 Task: Change the midpoint to percentile.
Action: Mouse moved to (133, 87)
Screenshot: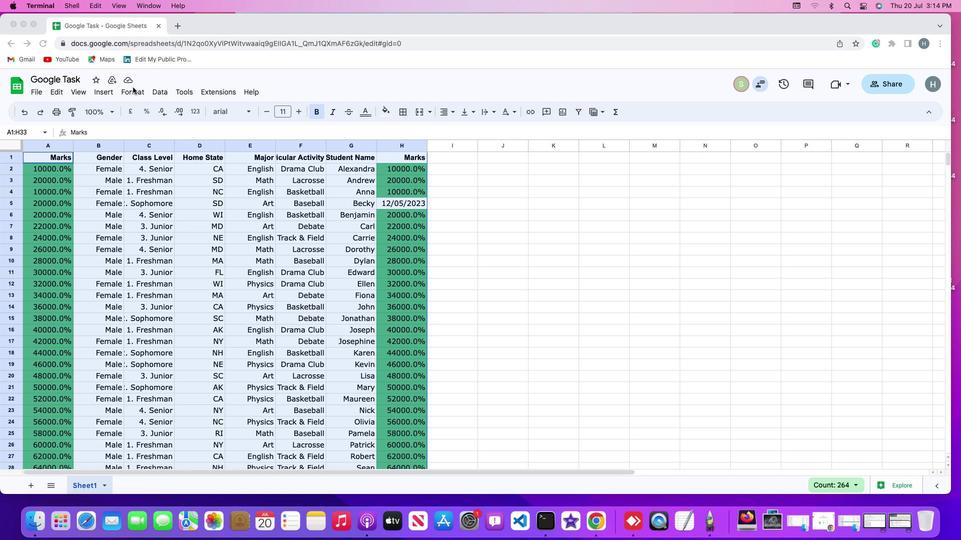 
Action: Mouse pressed left at (133, 87)
Screenshot: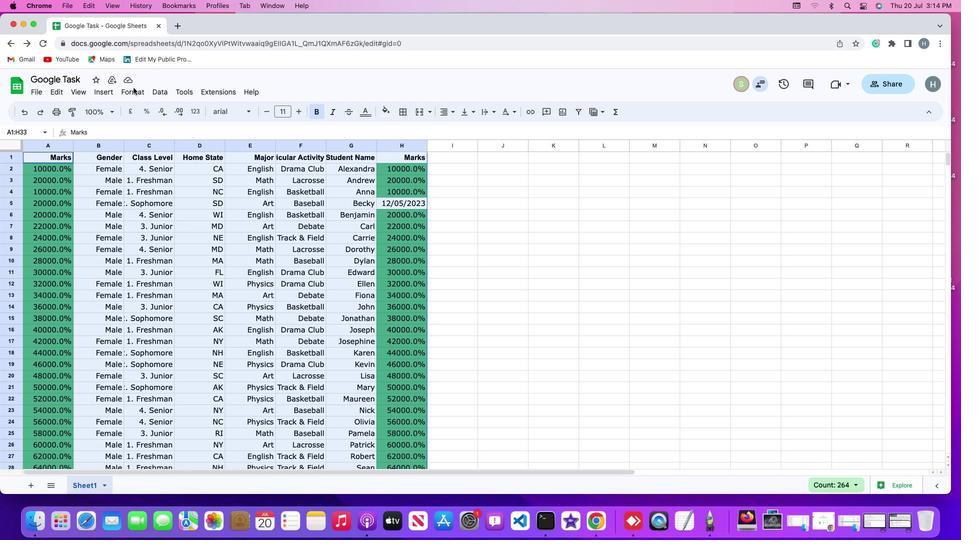 
Action: Mouse moved to (133, 89)
Screenshot: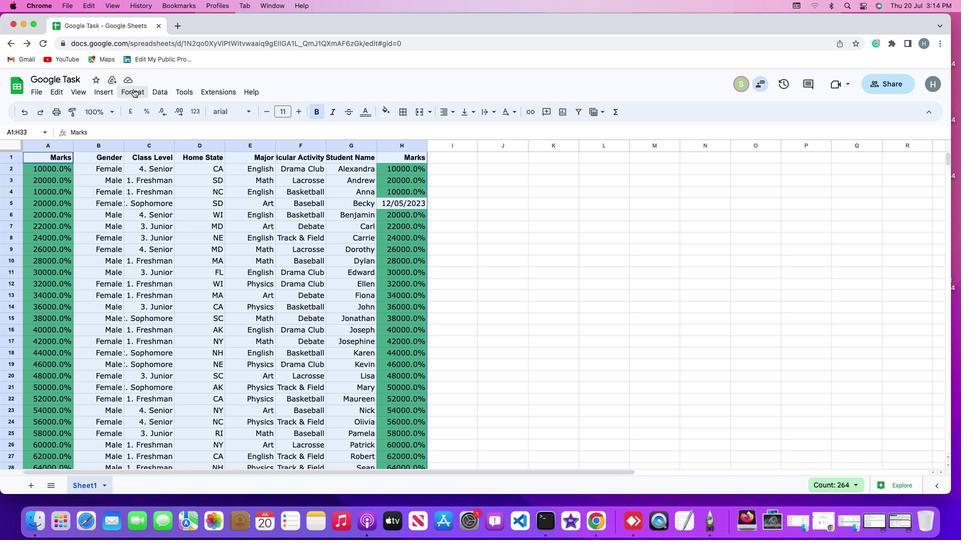 
Action: Mouse pressed left at (133, 89)
Screenshot: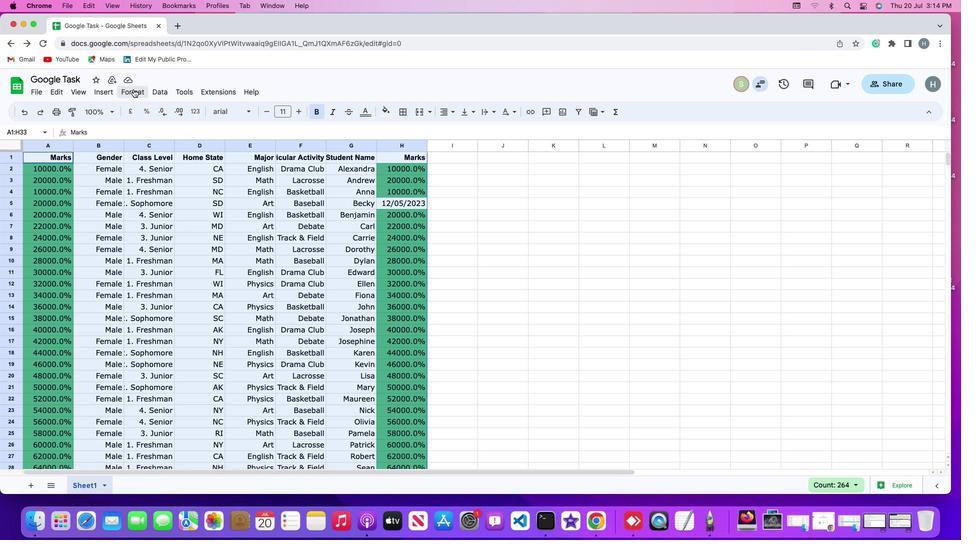 
Action: Mouse moved to (153, 261)
Screenshot: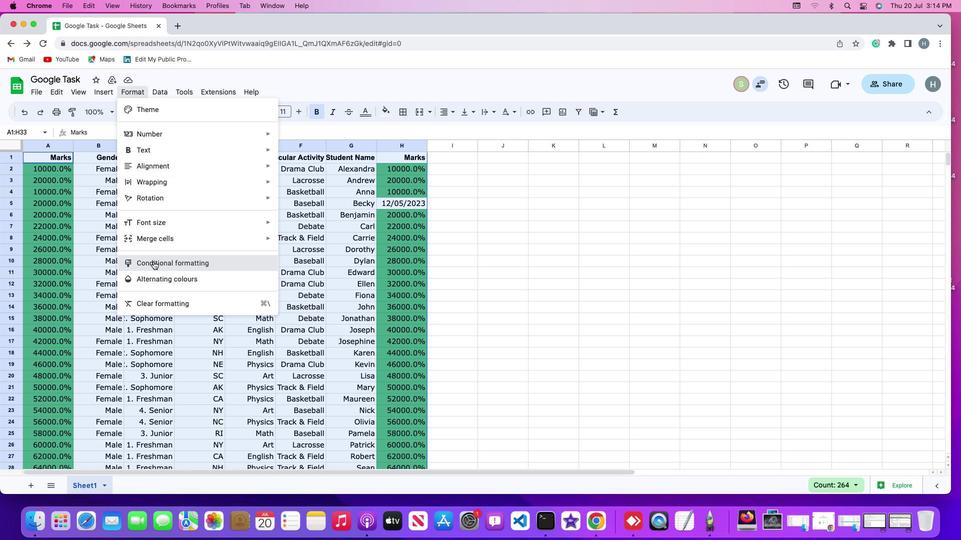 
Action: Mouse pressed left at (153, 261)
Screenshot: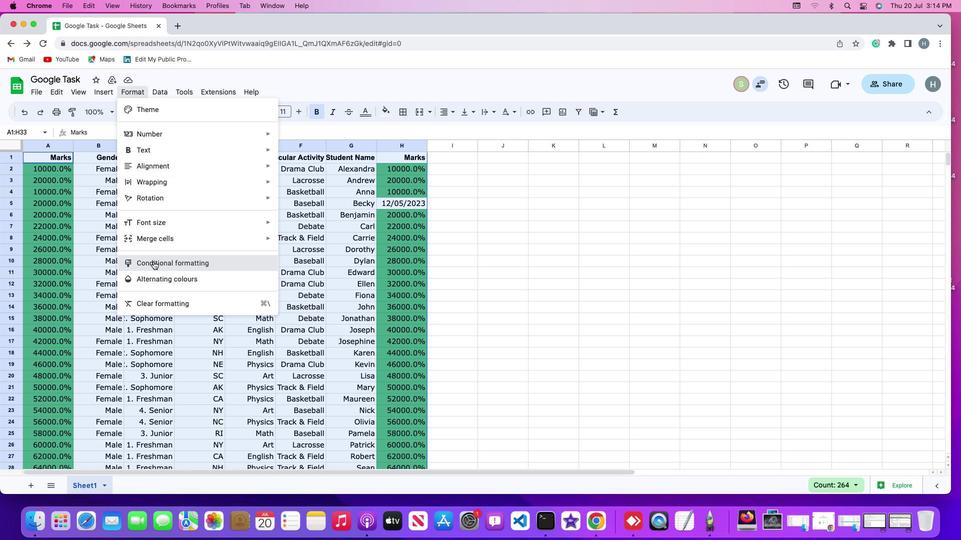 
Action: Mouse moved to (823, 183)
Screenshot: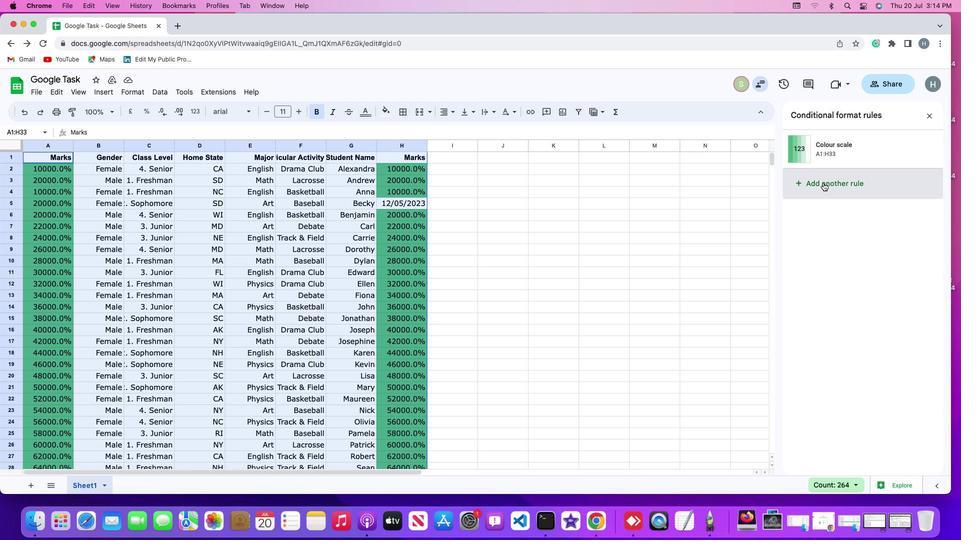 
Action: Mouse pressed left at (823, 183)
Screenshot: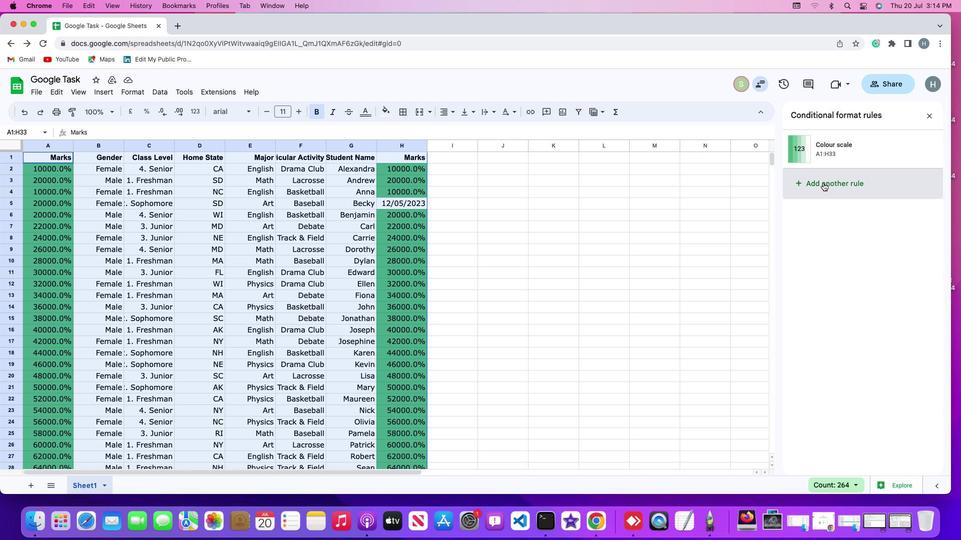 
Action: Mouse moved to (906, 141)
Screenshot: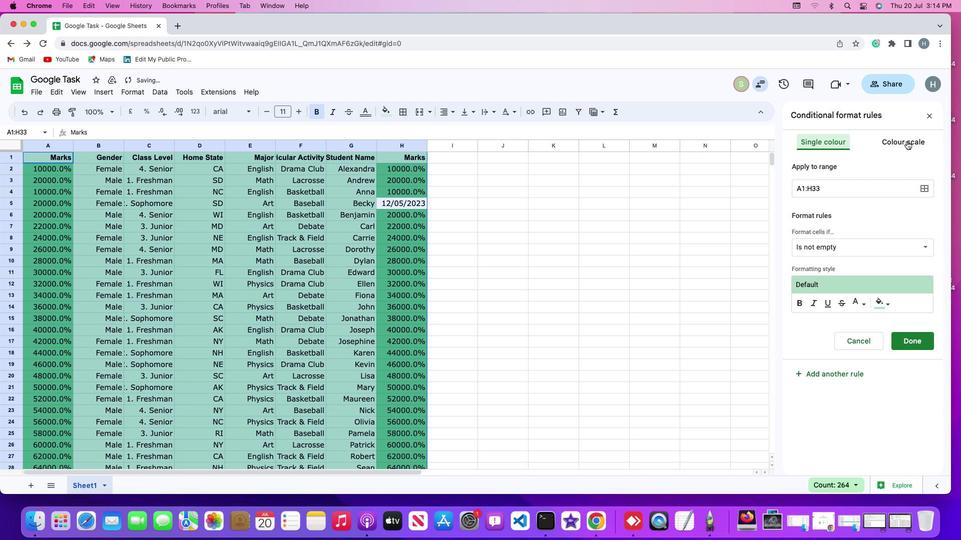 
Action: Mouse pressed left at (906, 141)
Screenshot: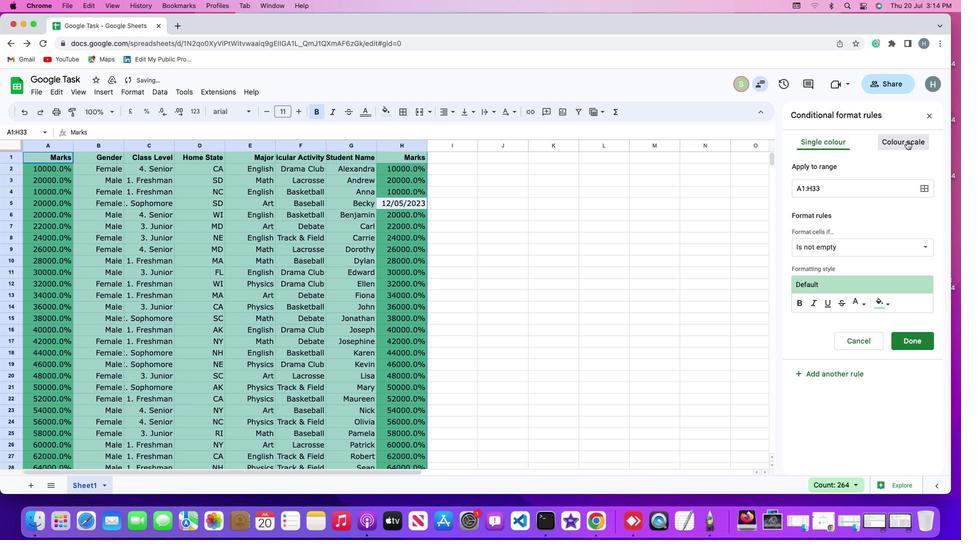 
Action: Mouse moved to (840, 335)
Screenshot: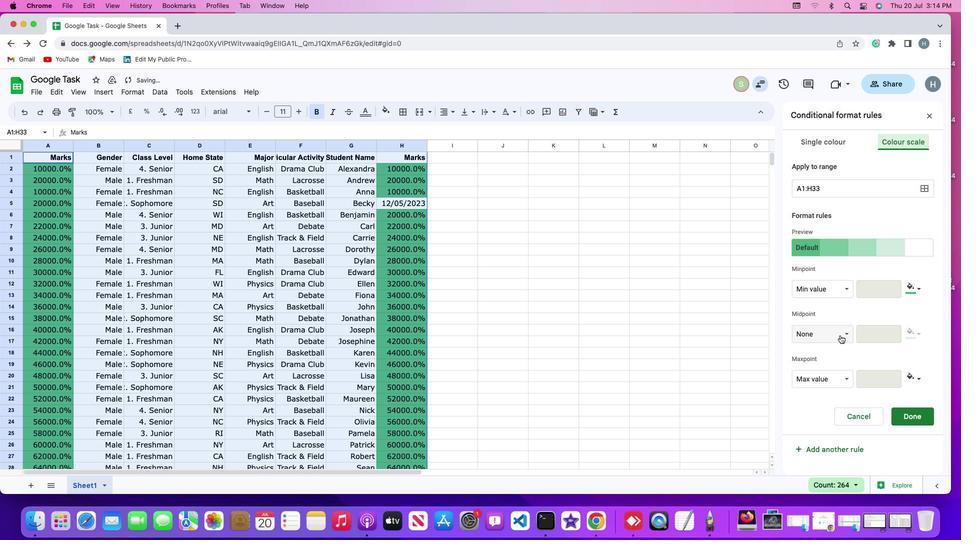 
Action: Mouse pressed left at (840, 335)
Screenshot: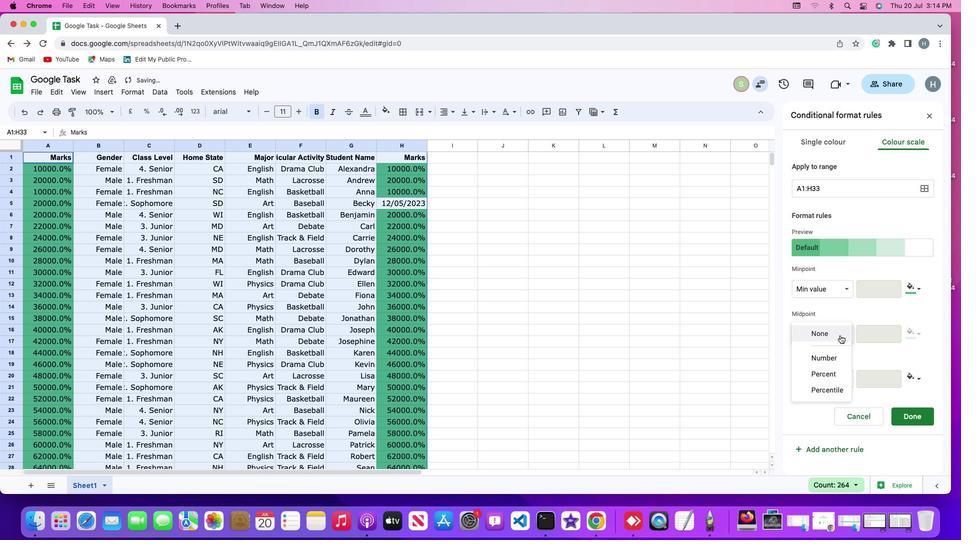 
Action: Mouse moved to (825, 390)
Screenshot: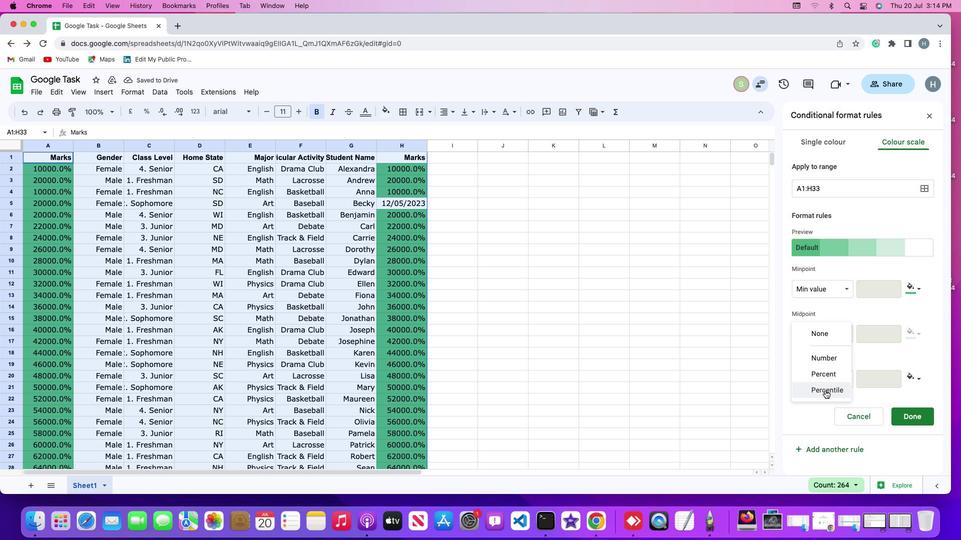 
Action: Mouse pressed left at (825, 390)
Screenshot: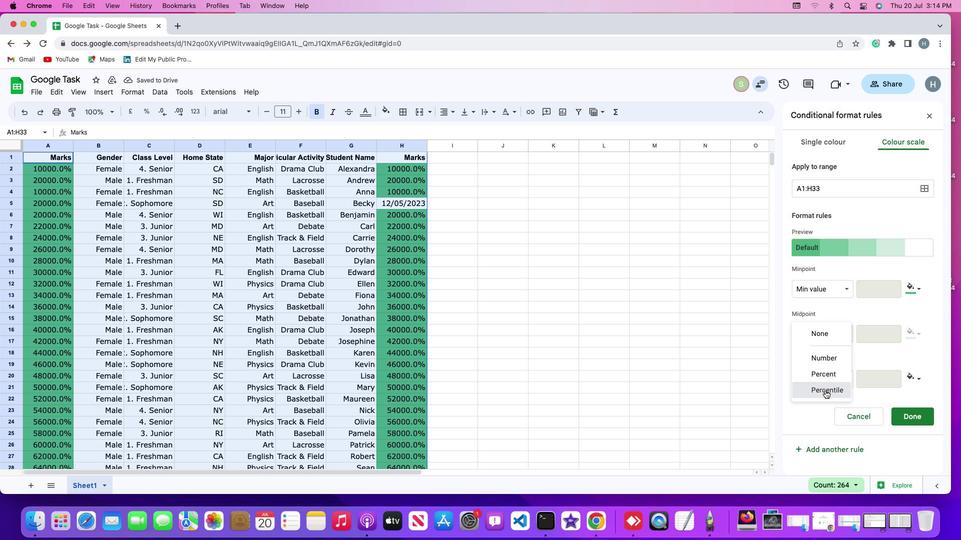 
Action: Mouse moved to (672, 358)
Screenshot: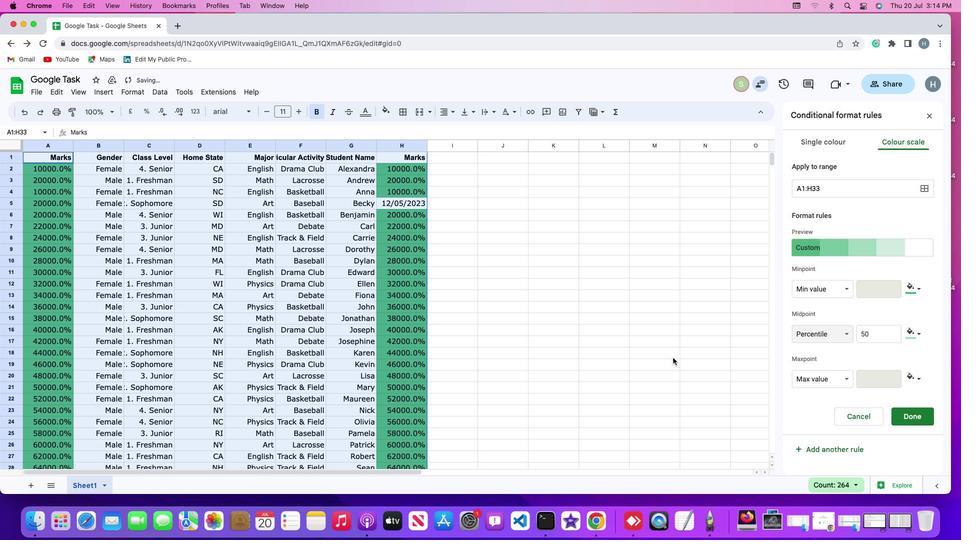 
